 Task: Check current mortgage rates with a credit score of 780+.
Action: Mouse moved to (942, 182)
Screenshot: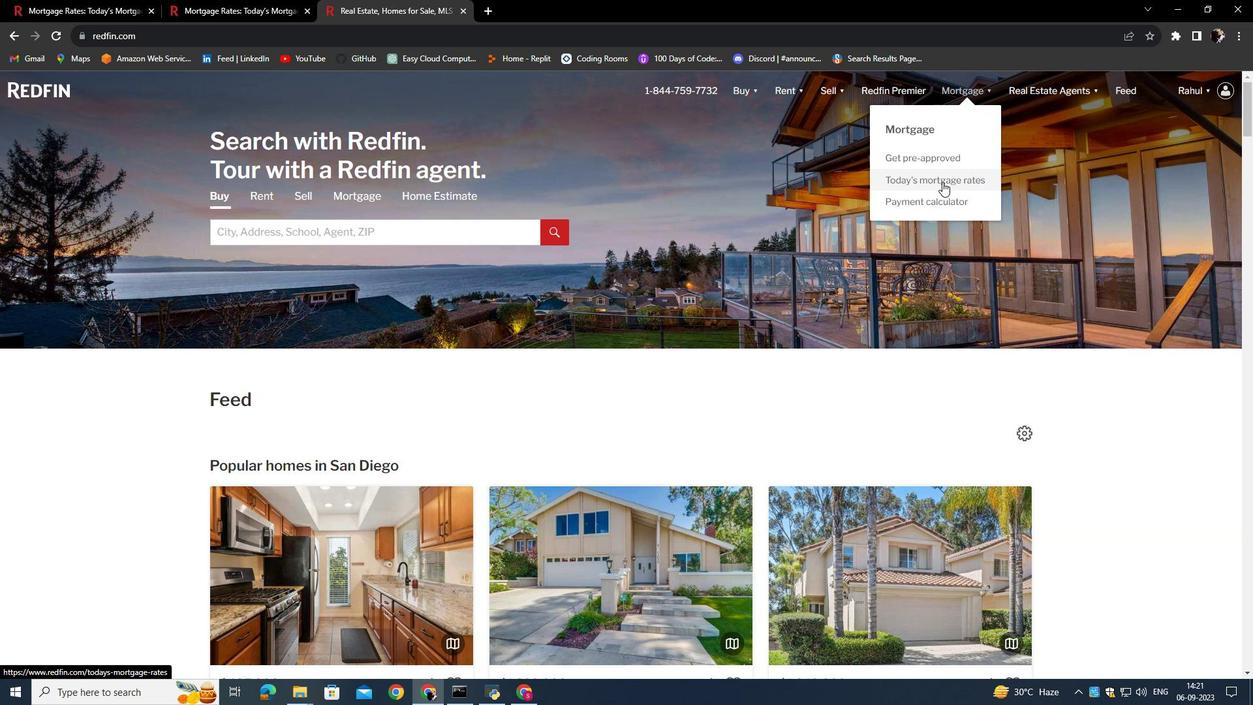 
Action: Mouse pressed left at (942, 182)
Screenshot: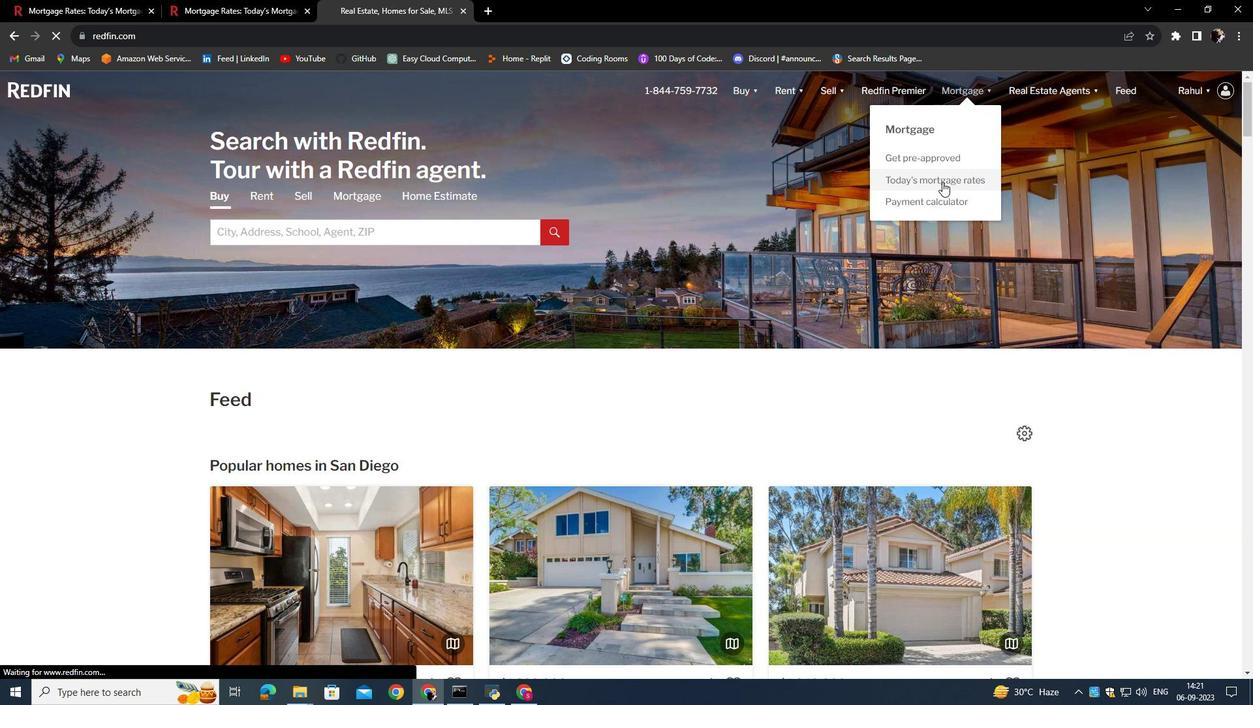 
Action: Mouse moved to (506, 355)
Screenshot: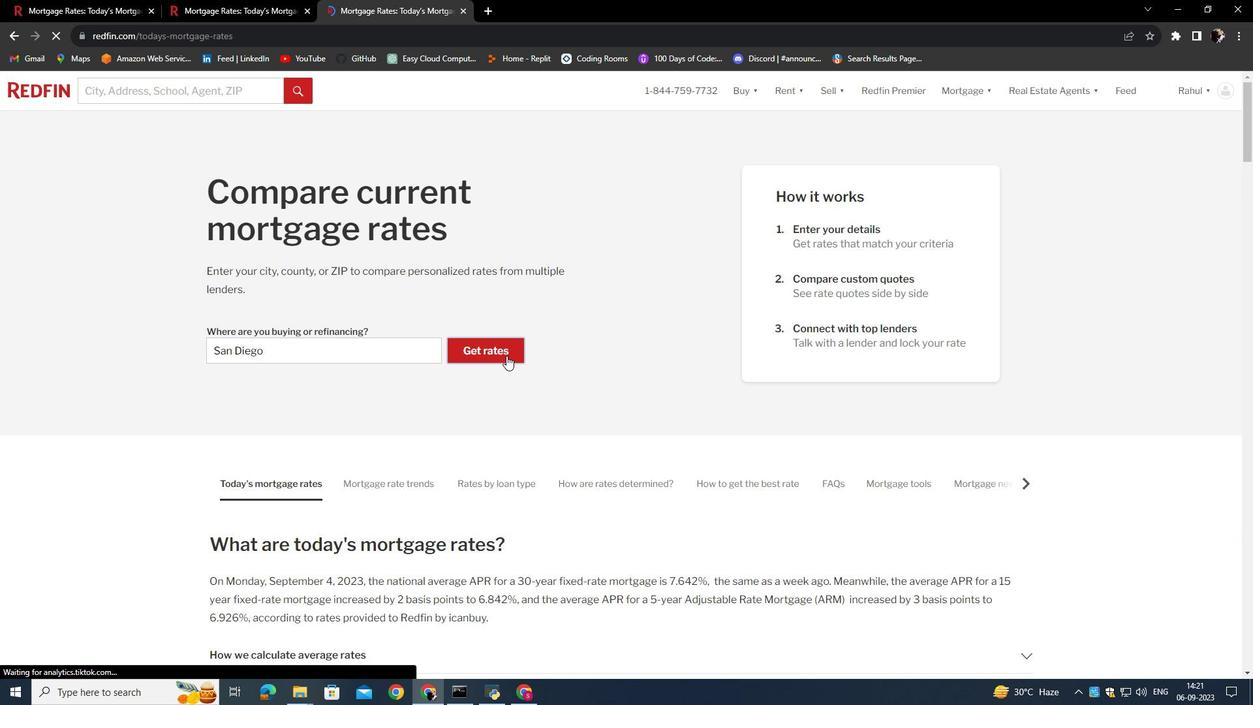 
Action: Mouse pressed left at (506, 355)
Screenshot: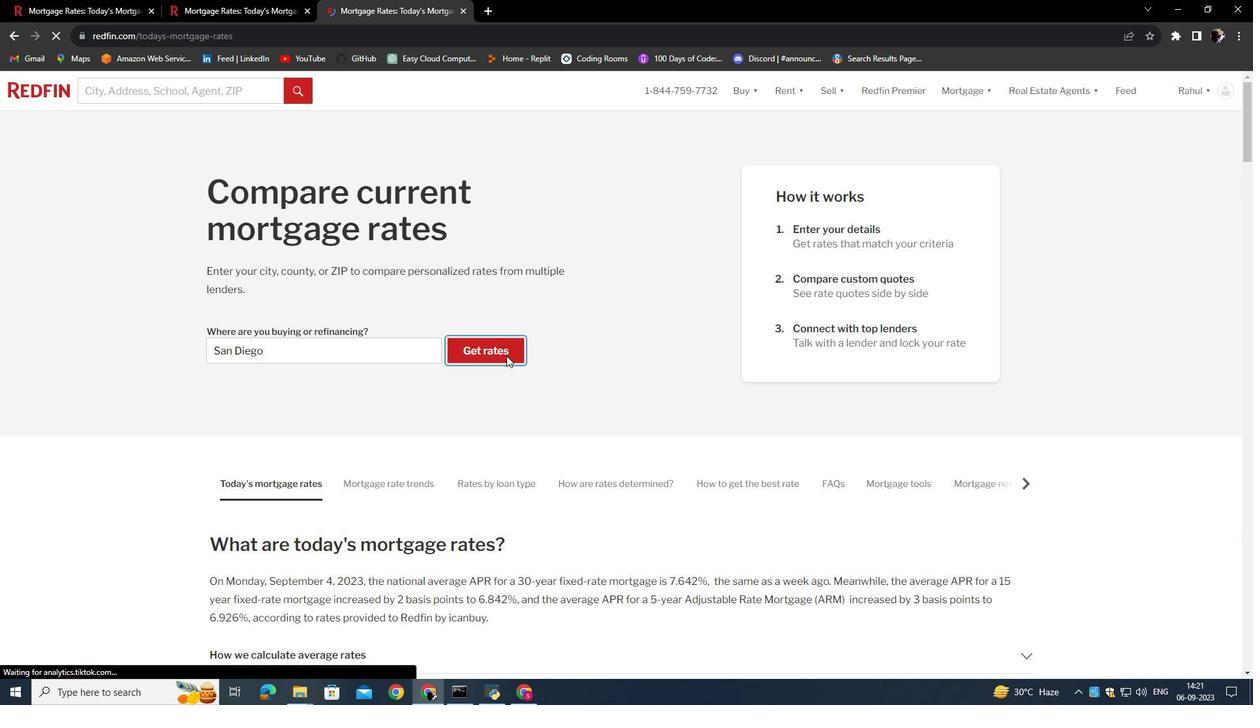 
Action: Mouse moved to (491, 357)
Screenshot: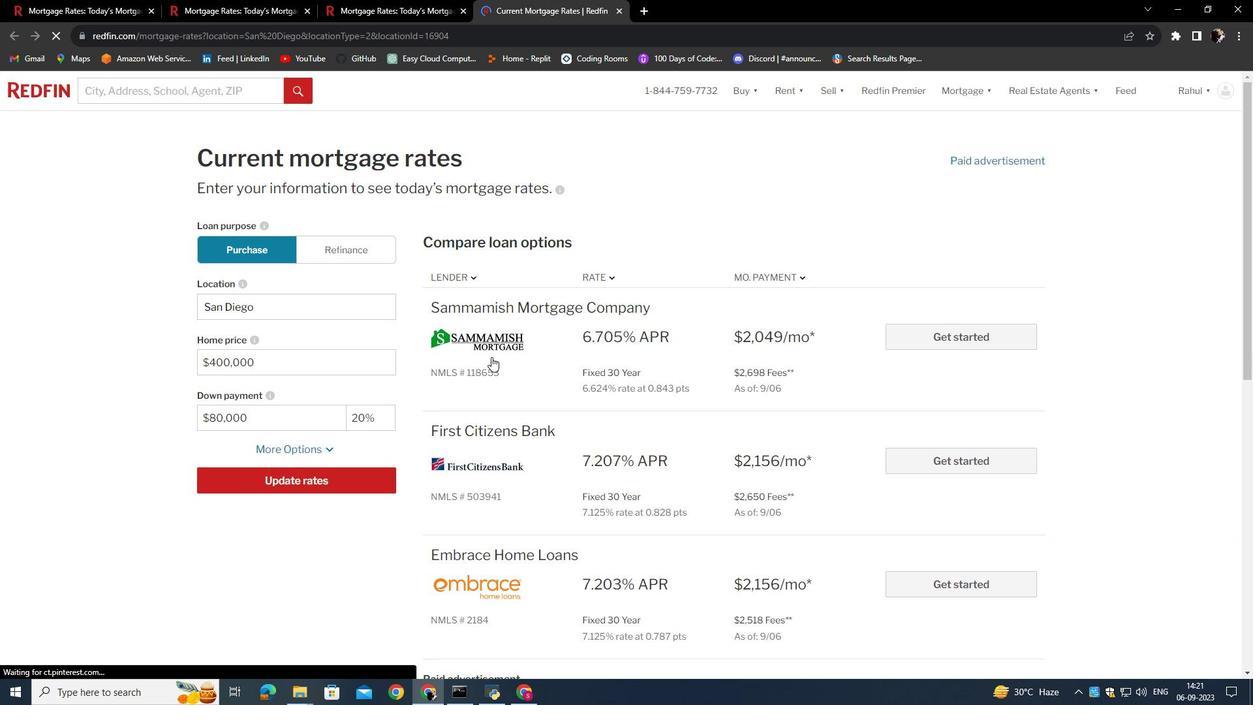 
Action: Mouse scrolled (491, 356) with delta (0, 0)
Screenshot: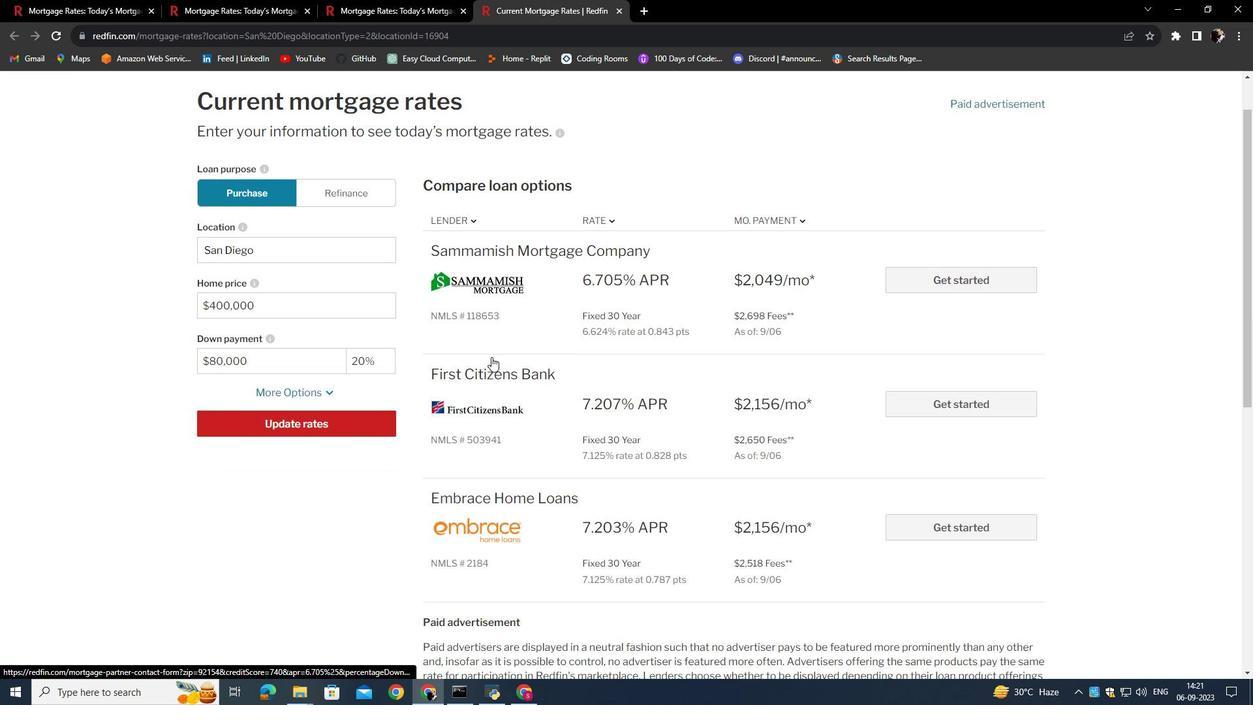 
Action: Mouse moved to (327, 385)
Screenshot: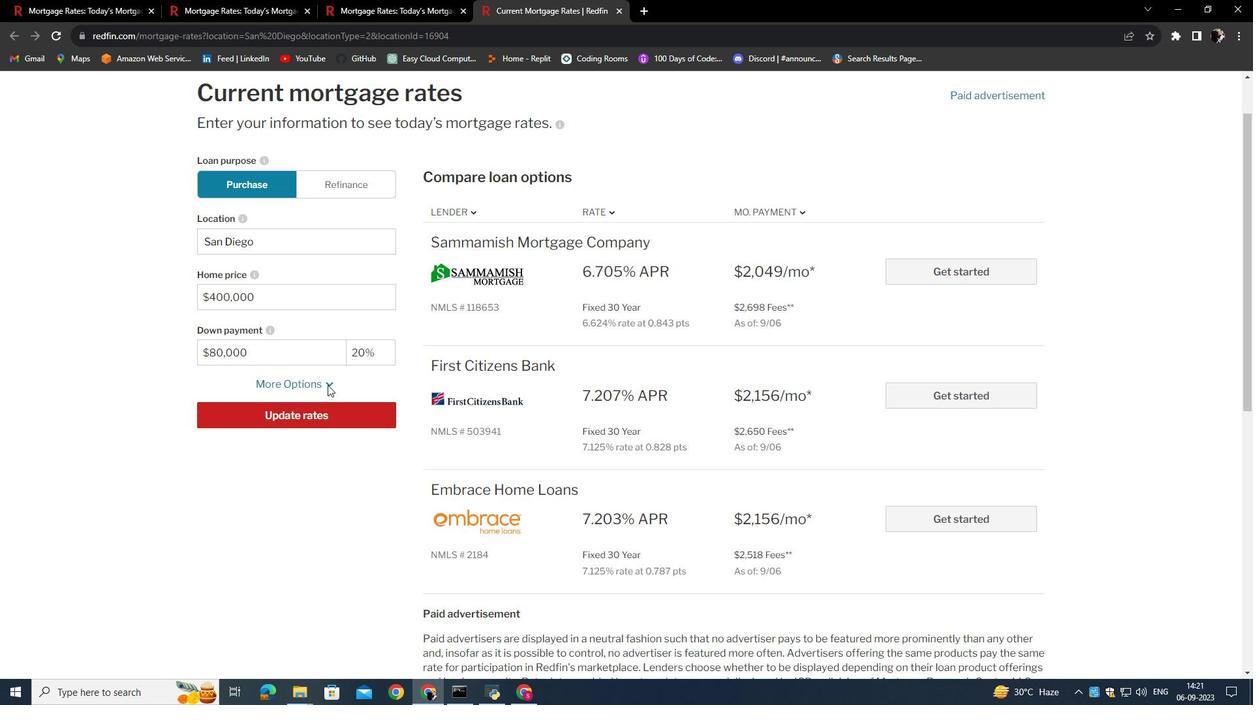 
Action: Mouse pressed left at (327, 385)
Screenshot: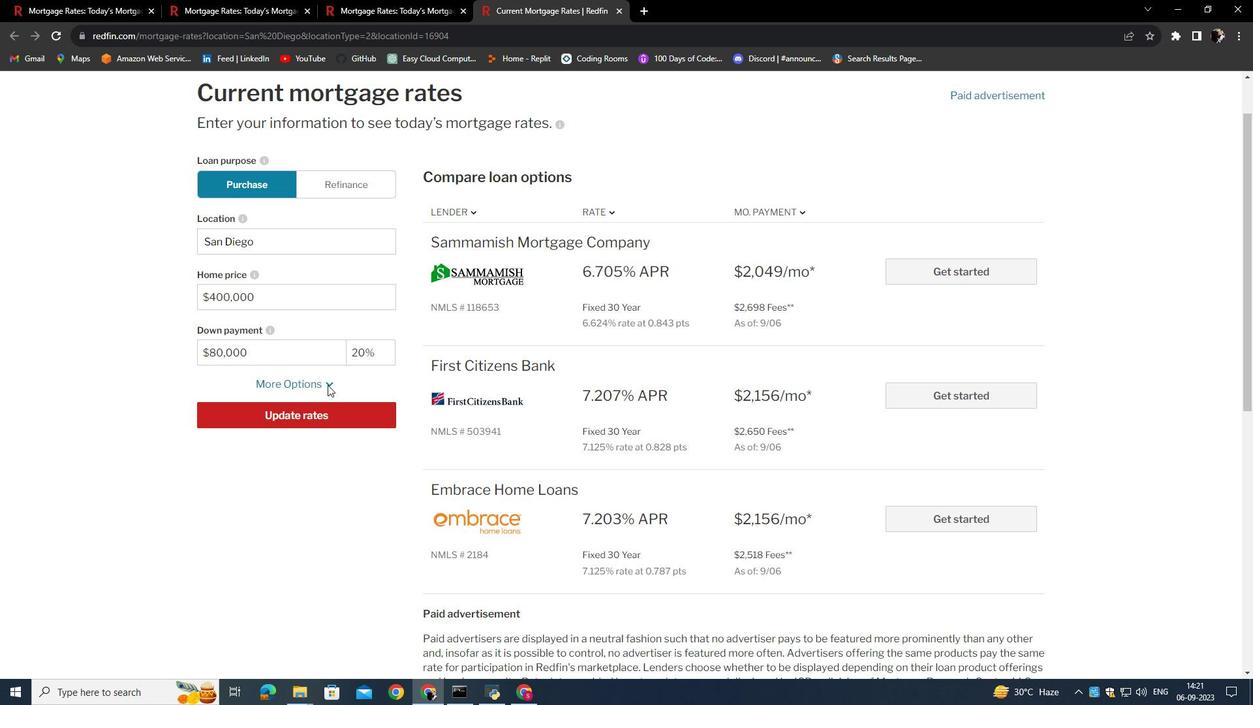 
Action: Mouse moved to (327, 466)
Screenshot: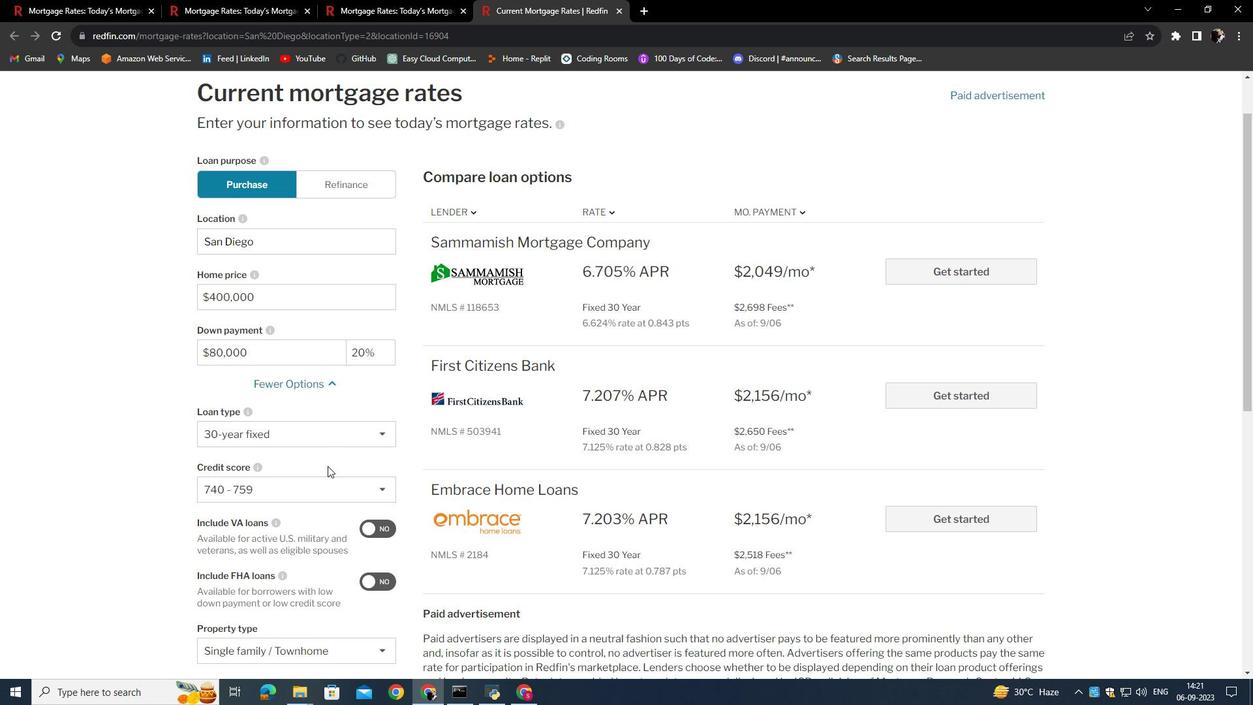 
Action: Mouse scrolled (327, 465) with delta (0, 0)
Screenshot: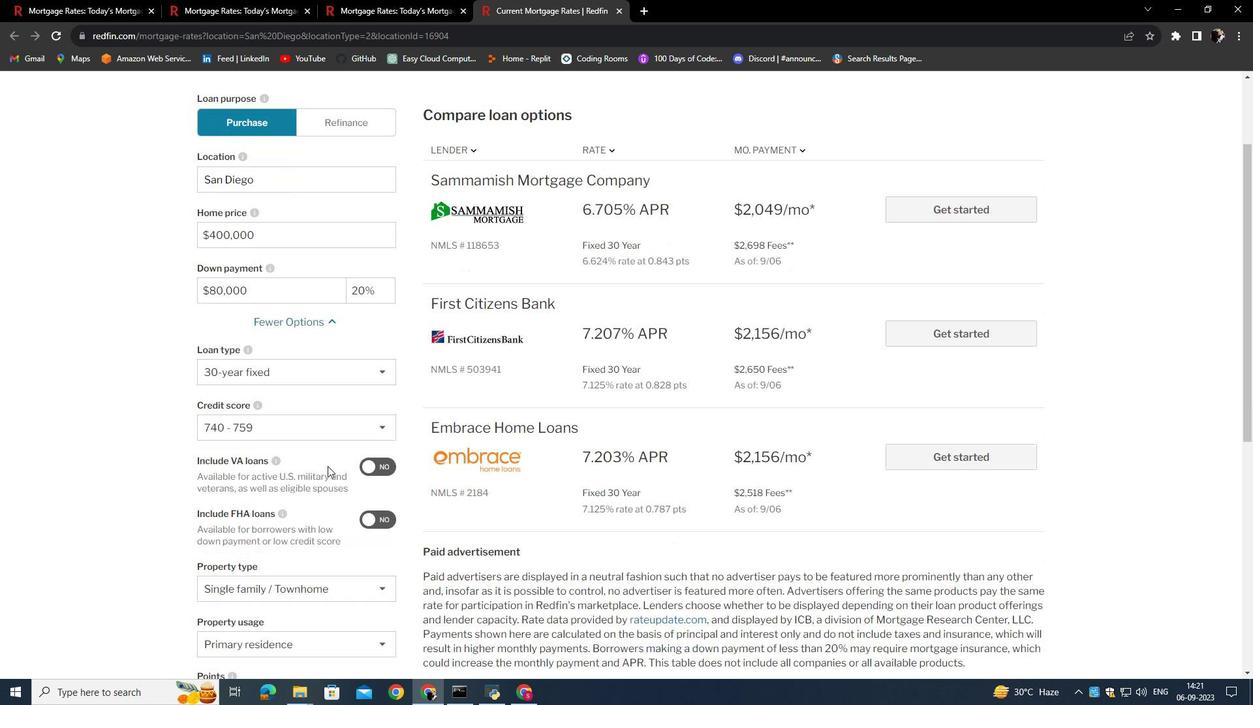 
Action: Mouse moved to (302, 436)
Screenshot: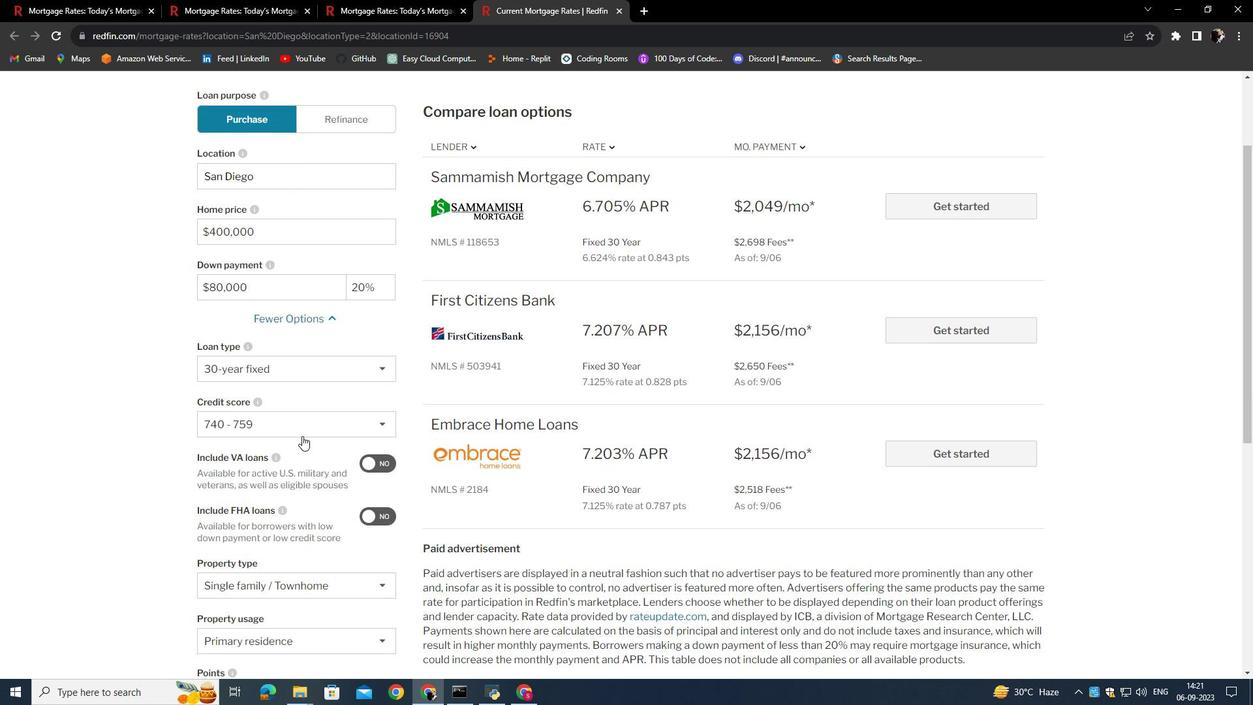 
Action: Mouse pressed left at (302, 436)
Screenshot: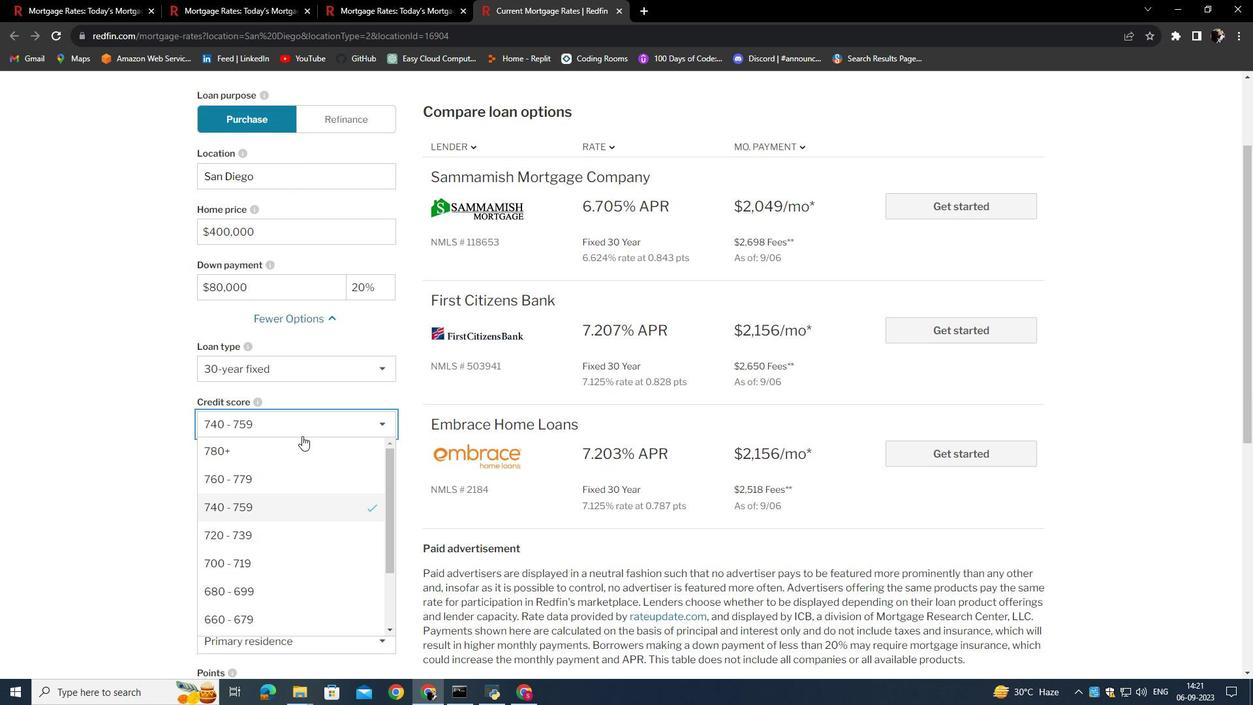 
Action: Mouse moved to (288, 459)
Screenshot: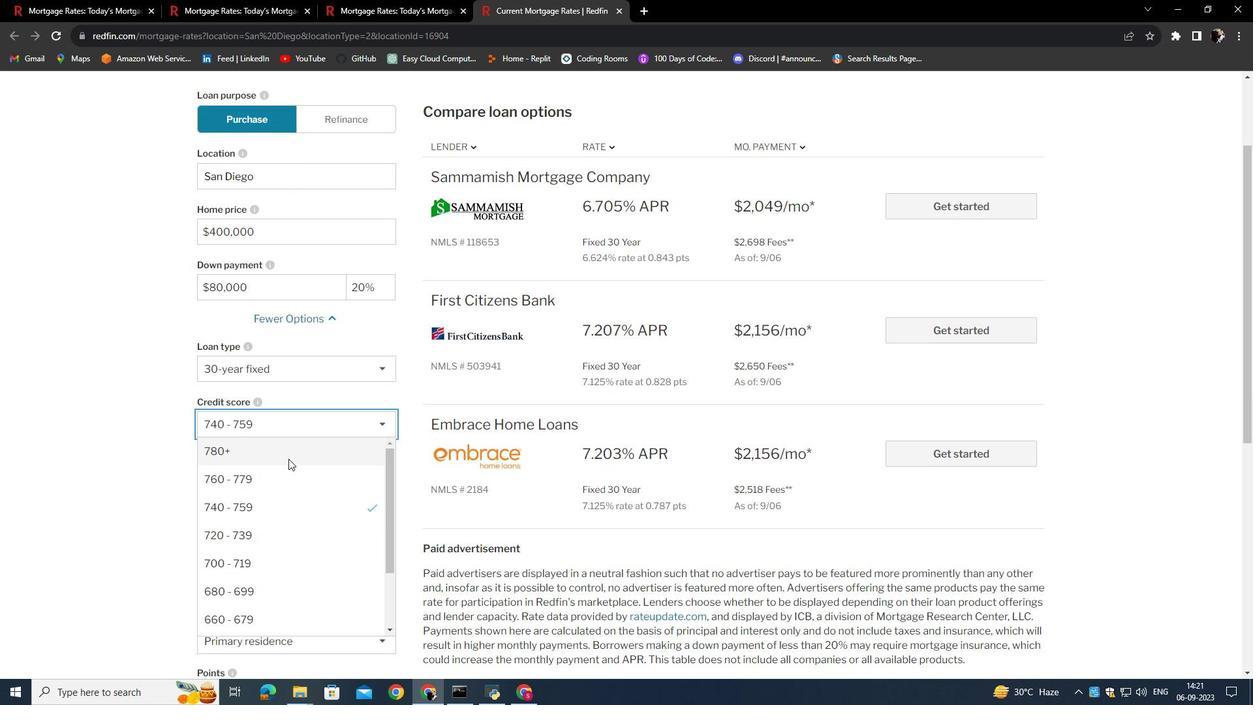 
Action: Mouse pressed left at (288, 459)
Screenshot: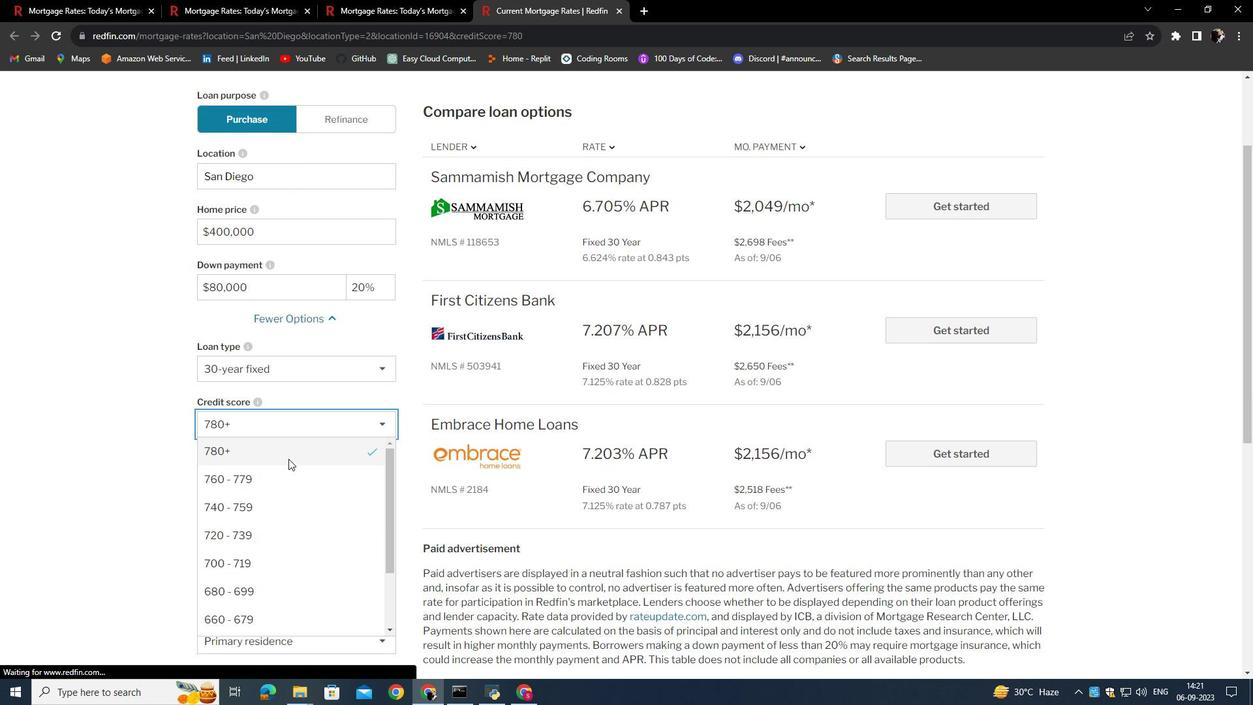 
Action: Mouse moved to (302, 449)
Screenshot: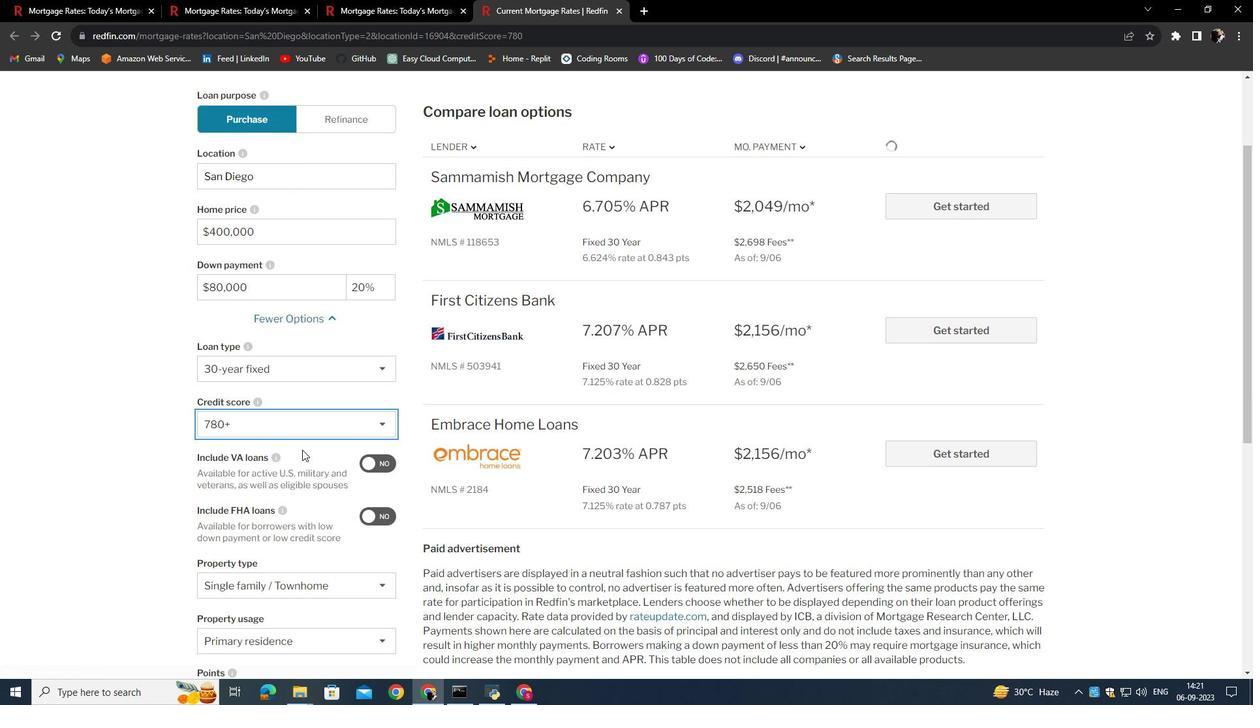 
Action: Mouse scrolled (302, 449) with delta (0, 0)
Screenshot: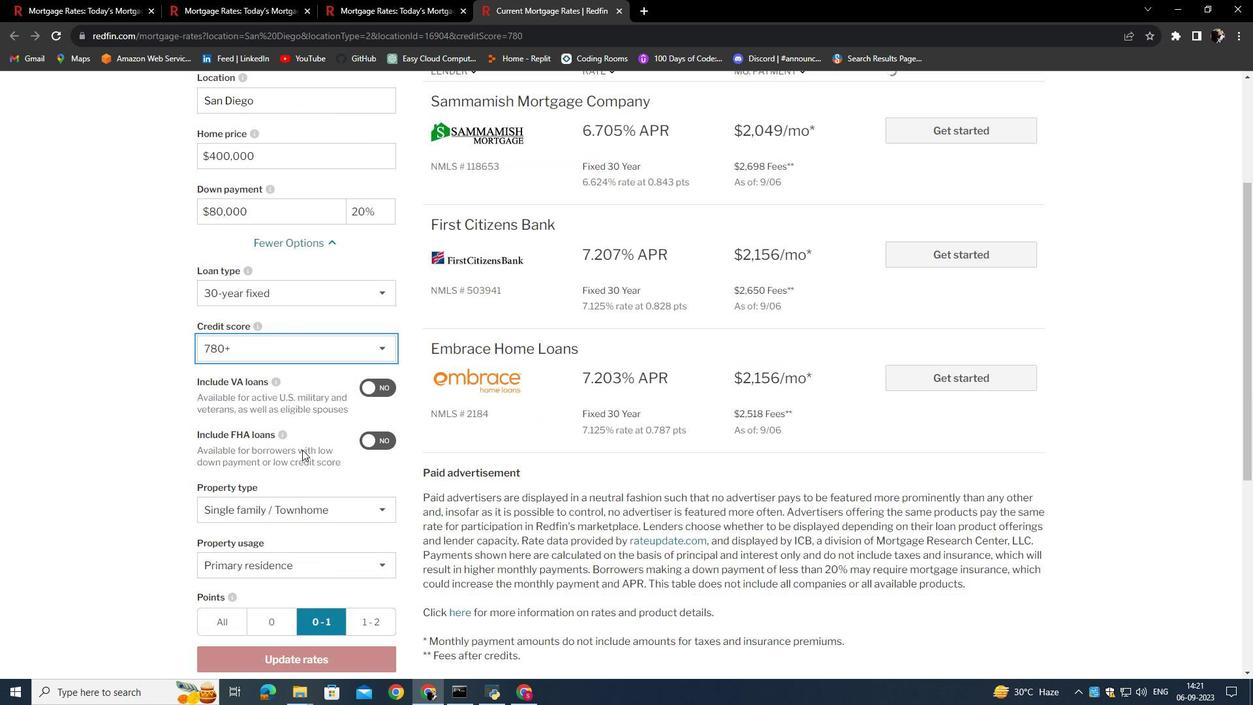 
Action: Mouse scrolled (302, 449) with delta (0, 0)
Screenshot: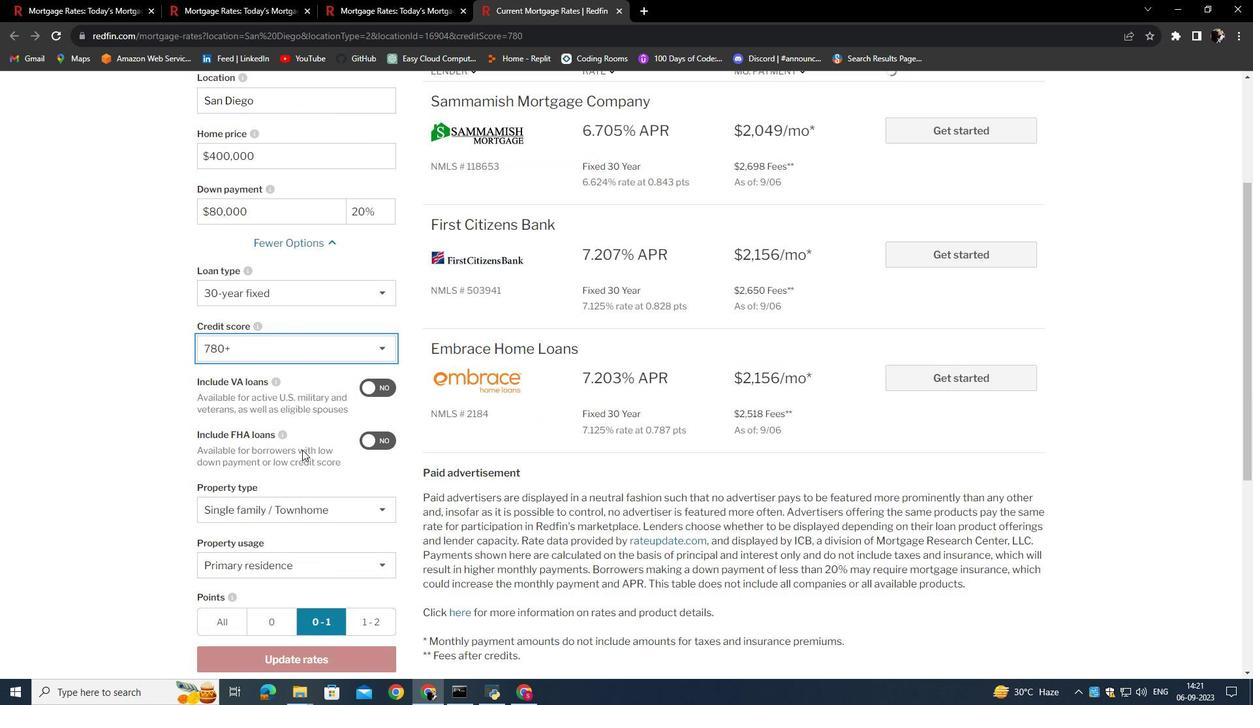 
Action: Mouse scrolled (302, 449) with delta (0, 0)
Screenshot: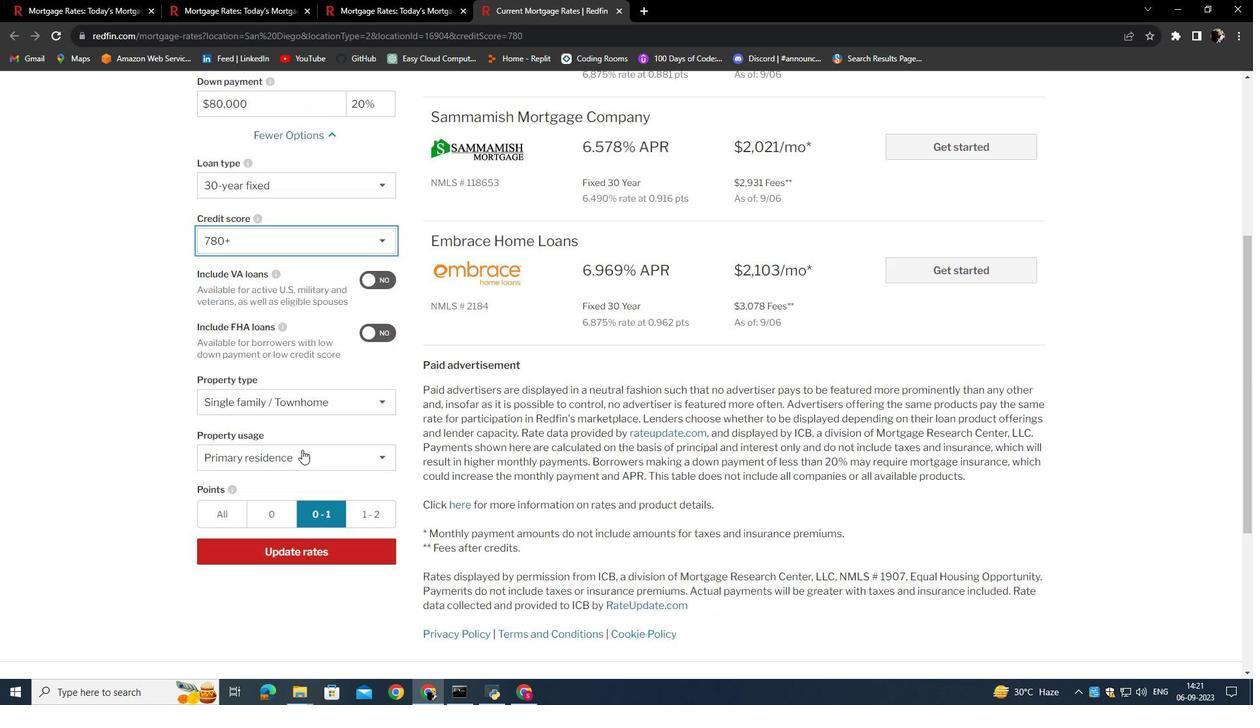 
Action: Mouse scrolled (302, 449) with delta (0, 0)
Screenshot: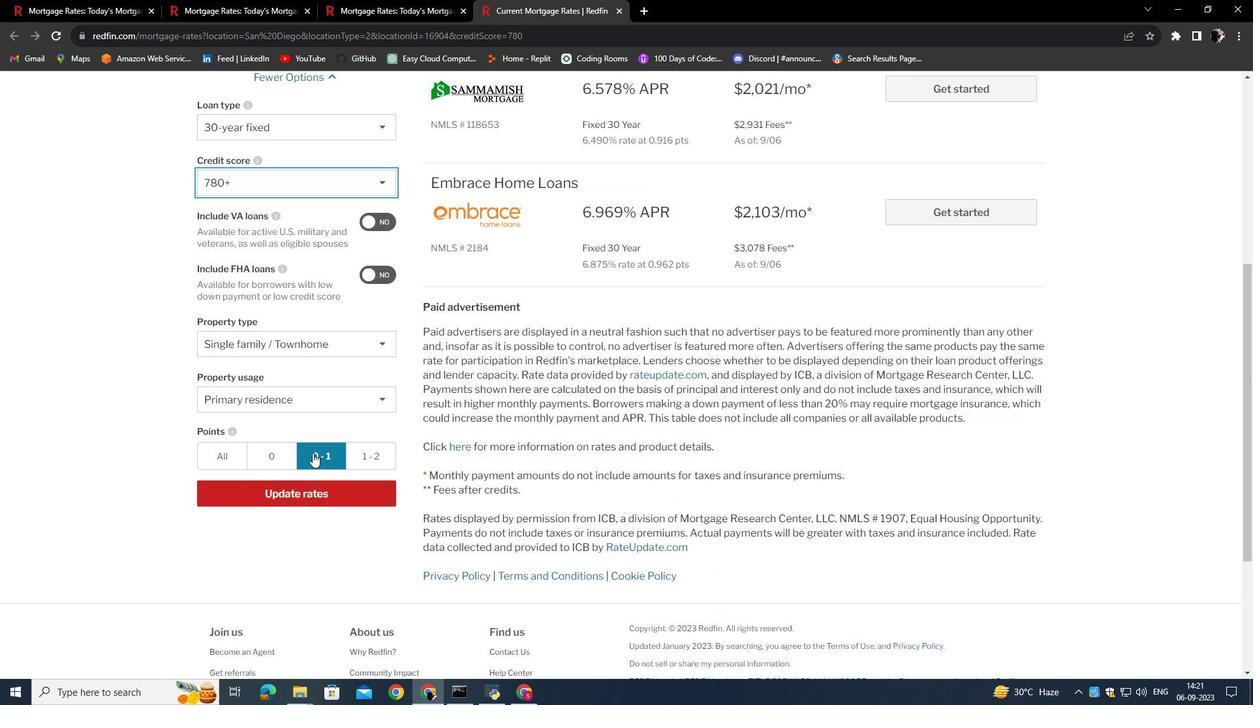 
Action: Mouse moved to (315, 477)
Screenshot: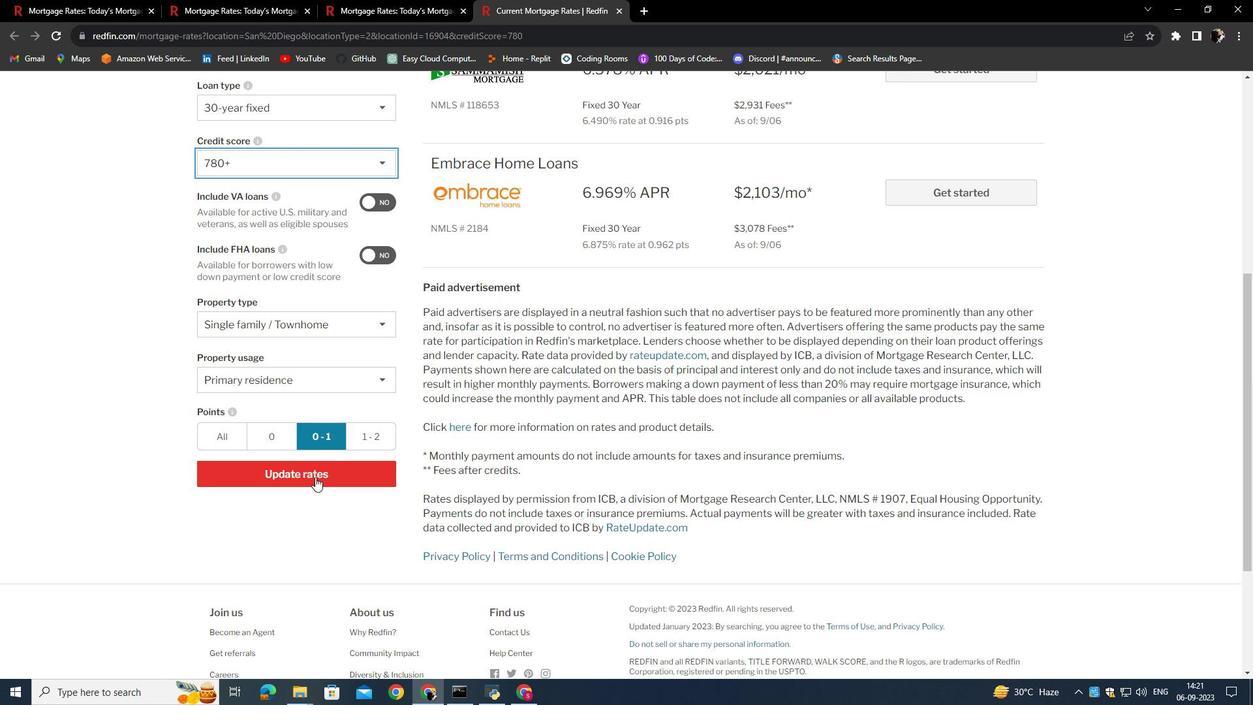 
Action: Mouse pressed left at (315, 477)
Screenshot: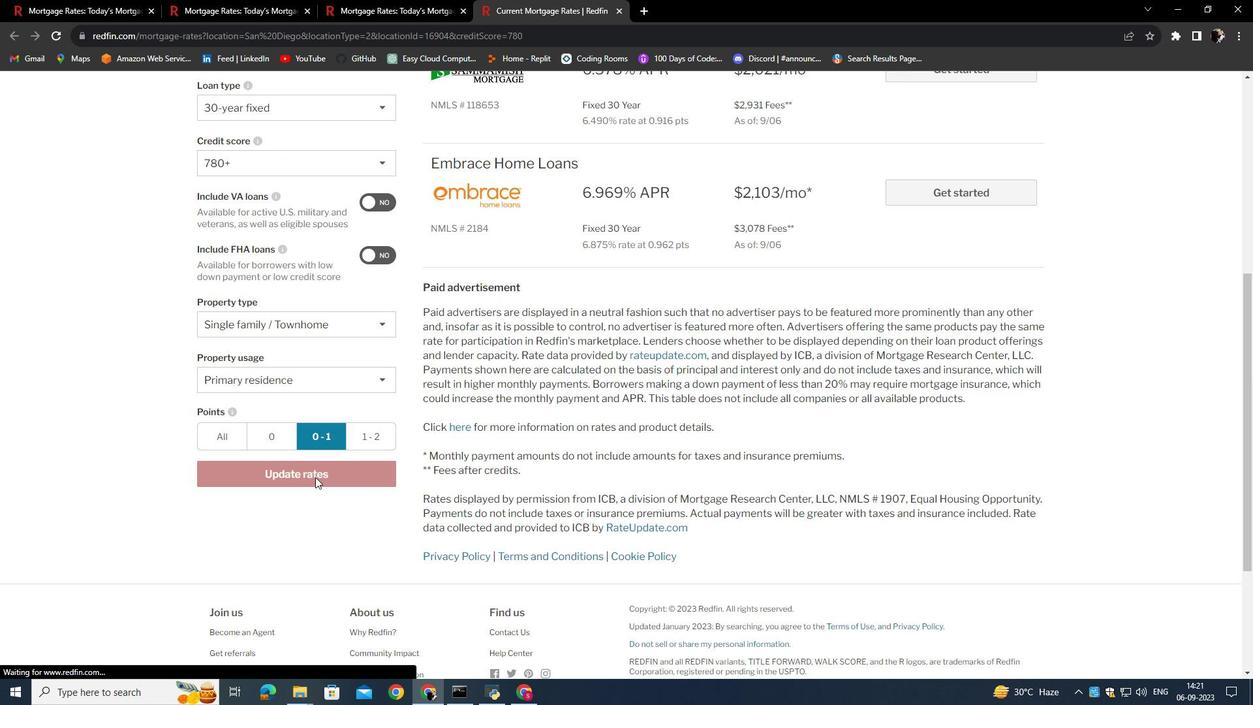 
Action: Mouse moved to (603, 425)
Screenshot: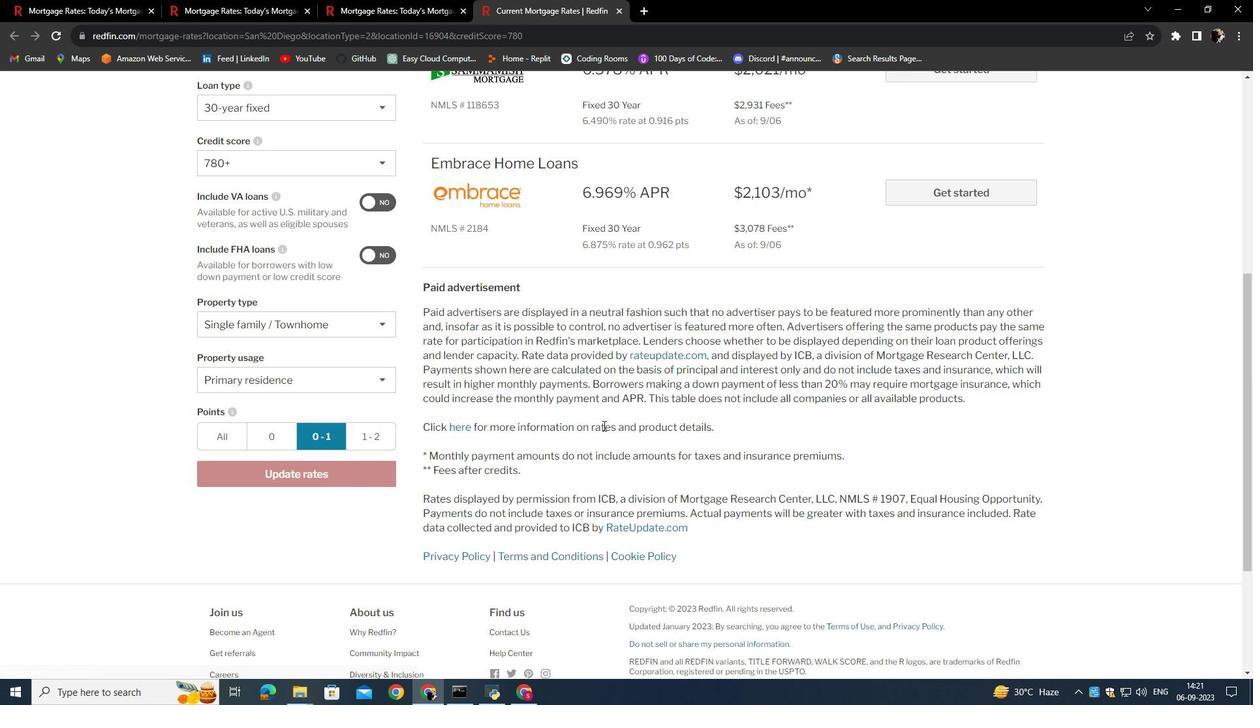 
Action: Mouse scrolled (603, 426) with delta (0, 0)
Screenshot: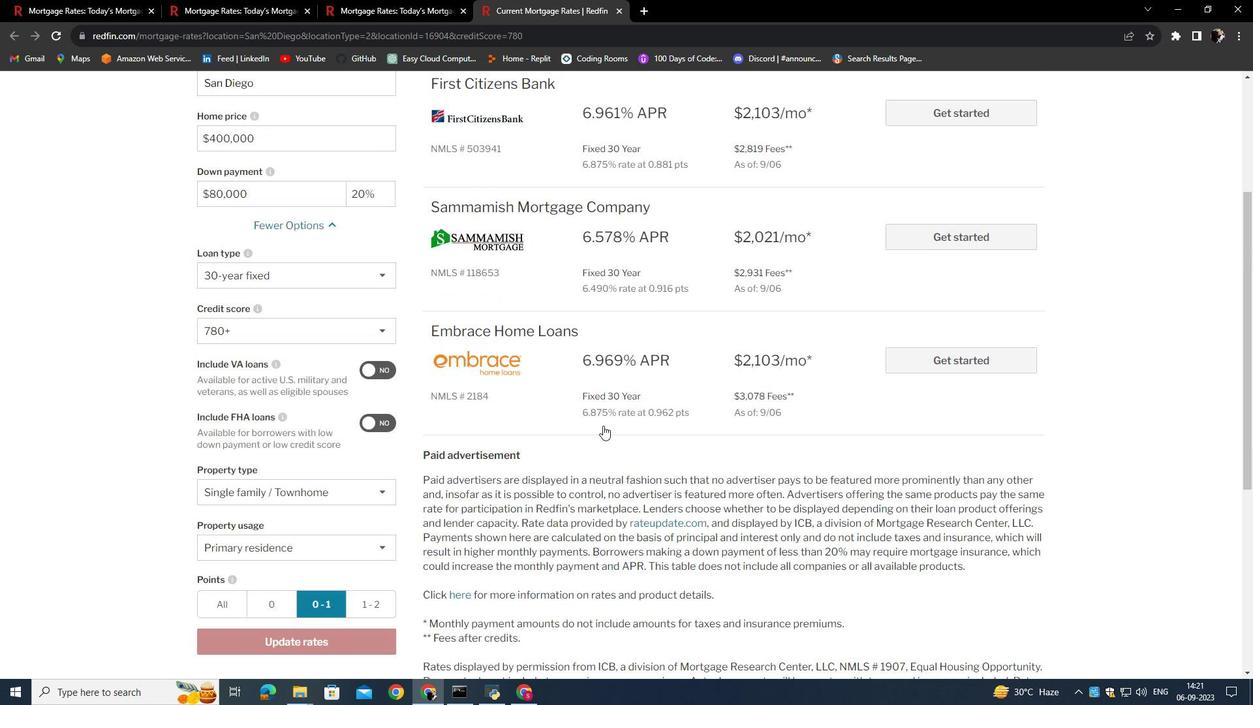 
Action: Mouse scrolled (603, 426) with delta (0, 0)
Screenshot: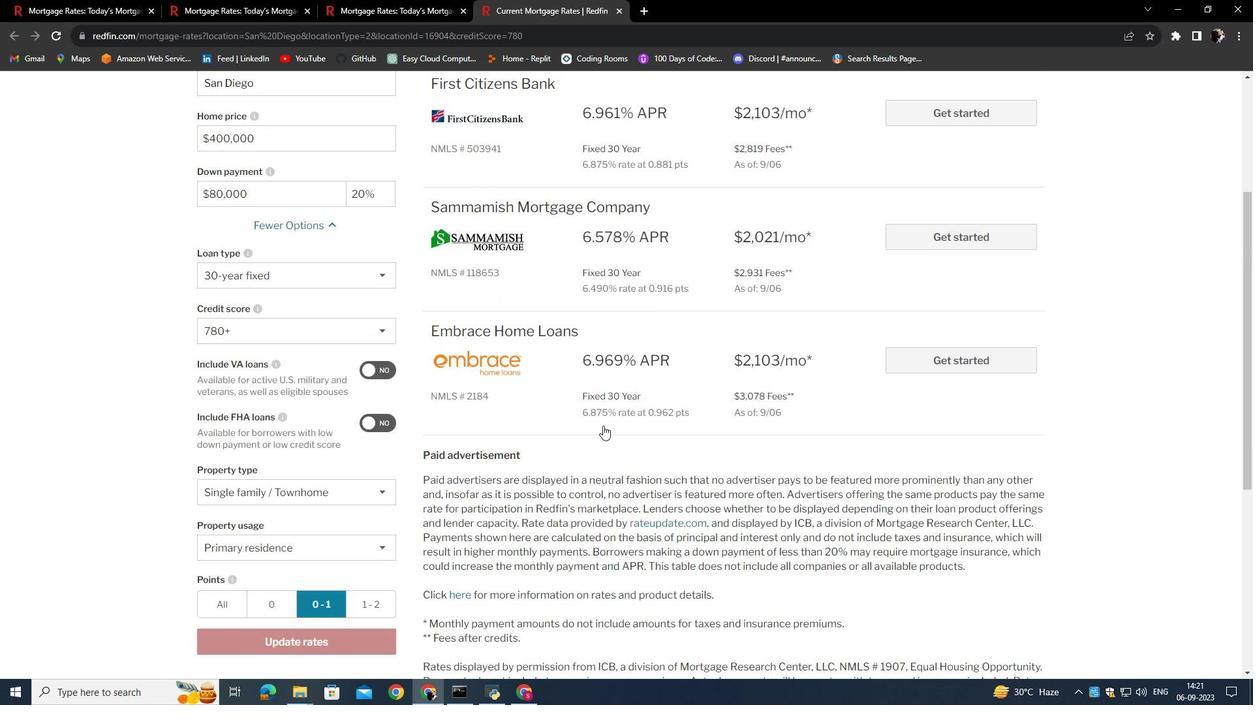 
Action: Mouse scrolled (603, 426) with delta (0, 0)
Screenshot: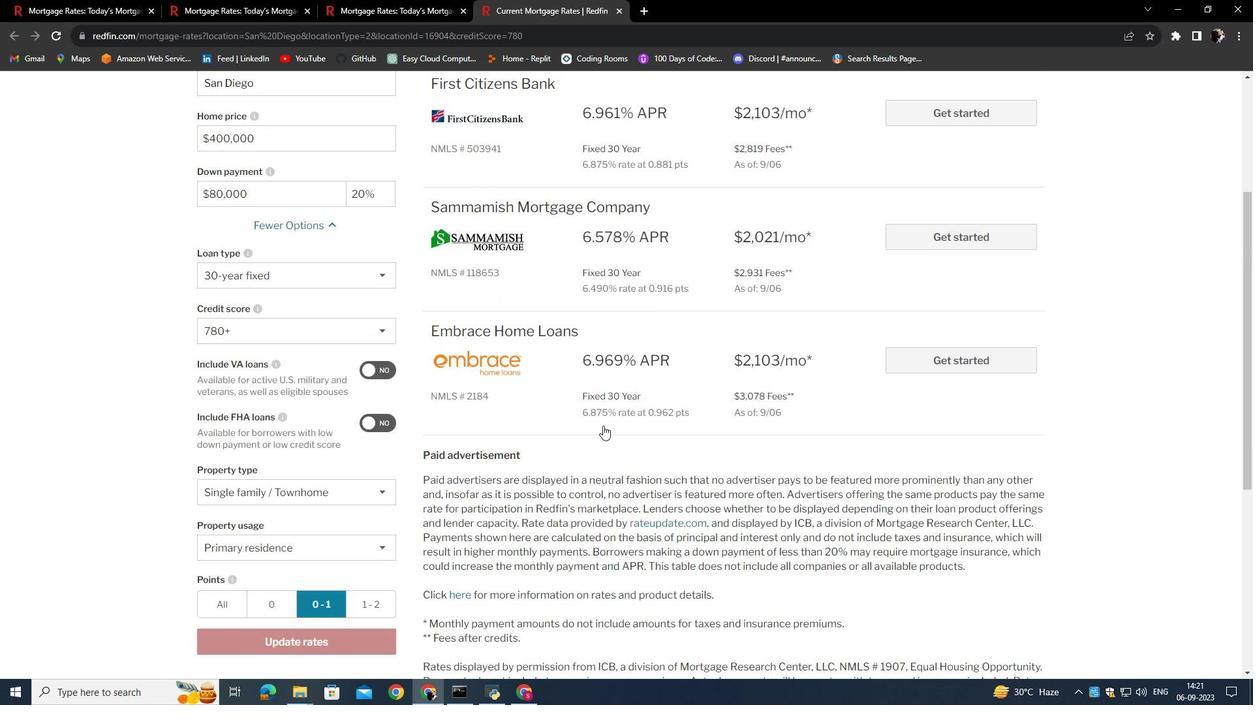 
Action: Mouse scrolled (603, 426) with delta (0, 0)
Screenshot: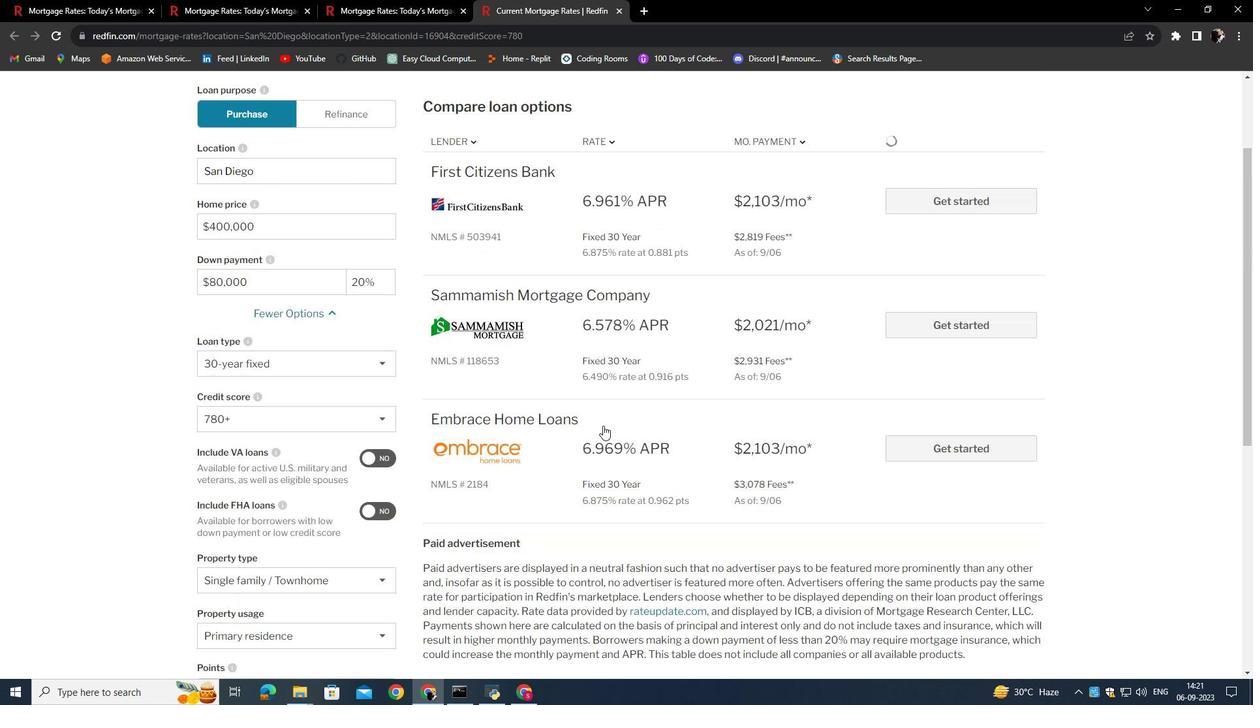 
